 Task: Add Now C 1000 Caps to the cart.
Action: Mouse moved to (22, 69)
Screenshot: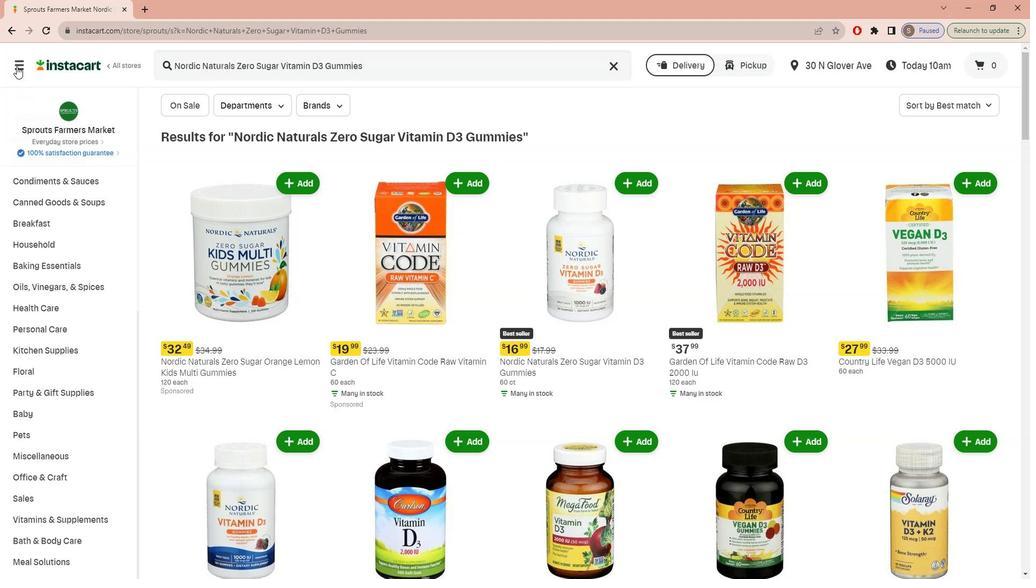 
Action: Mouse pressed left at (22, 69)
Screenshot: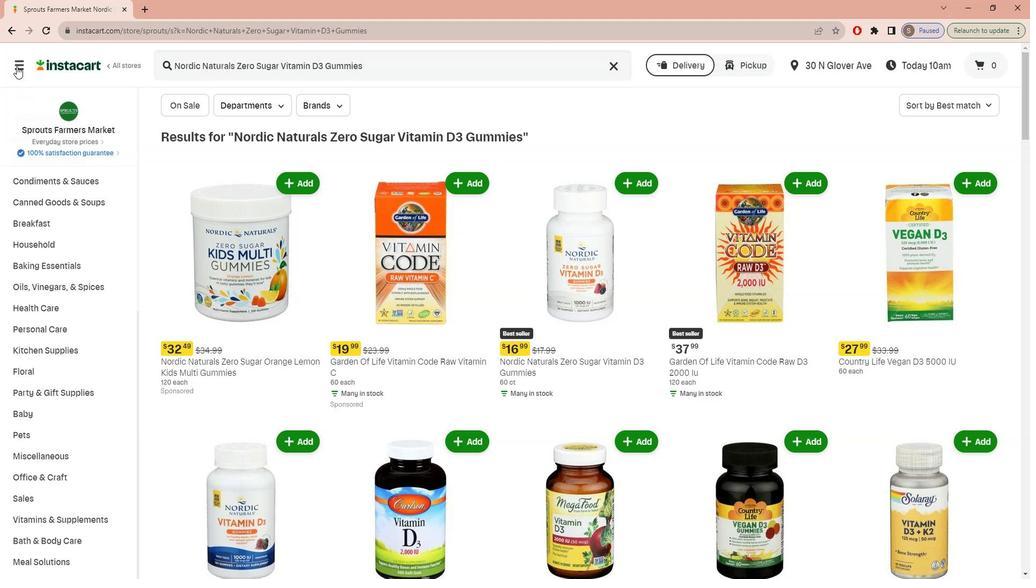 
Action: Mouse moved to (36, 144)
Screenshot: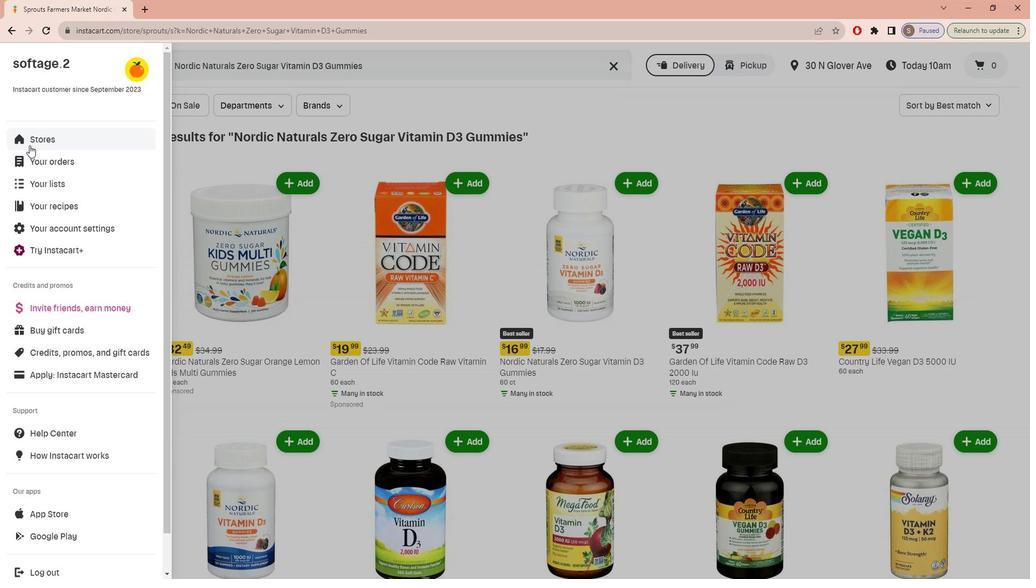 
Action: Mouse pressed left at (36, 144)
Screenshot: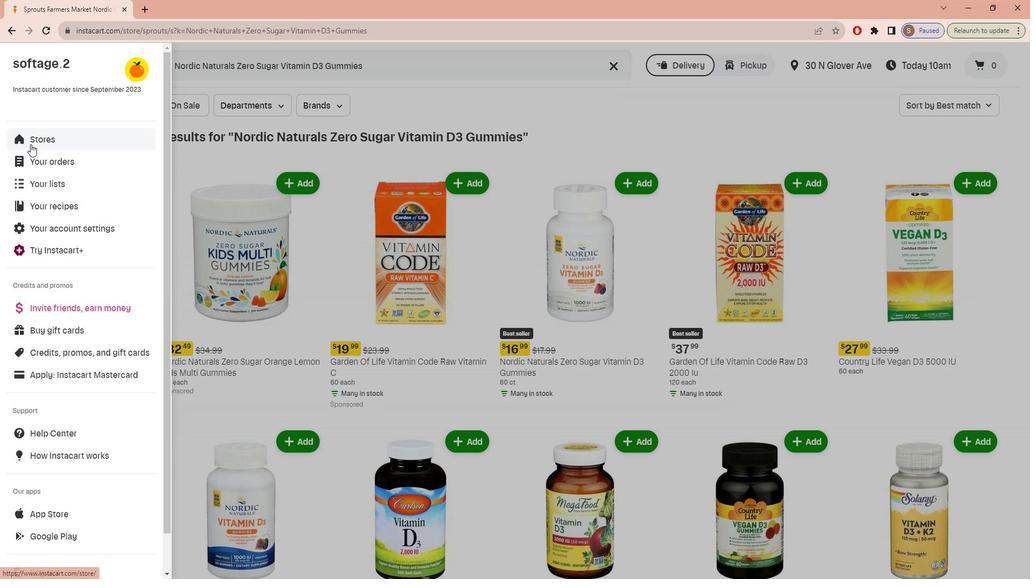 
Action: Mouse moved to (249, 112)
Screenshot: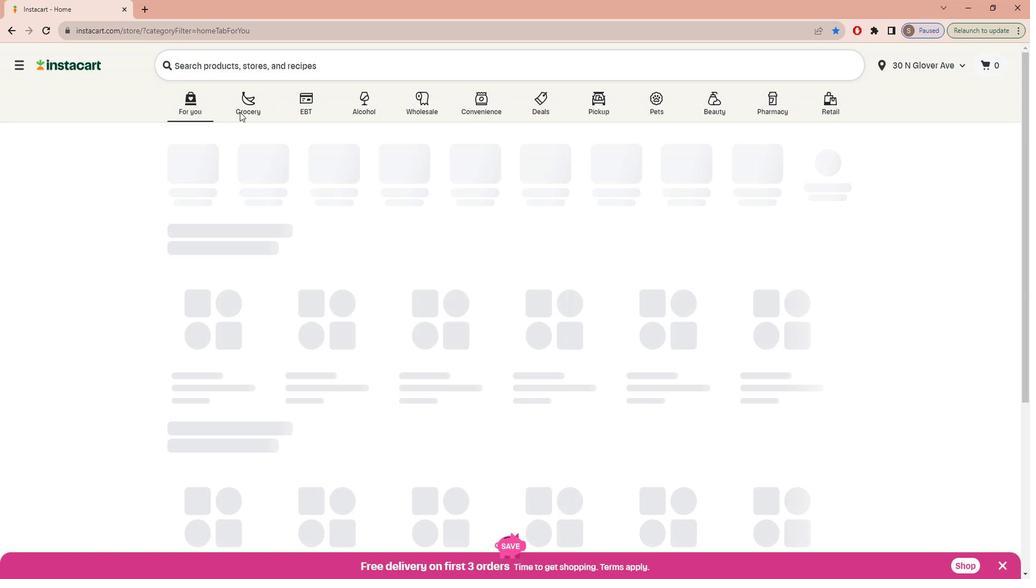 
Action: Mouse pressed left at (249, 112)
Screenshot: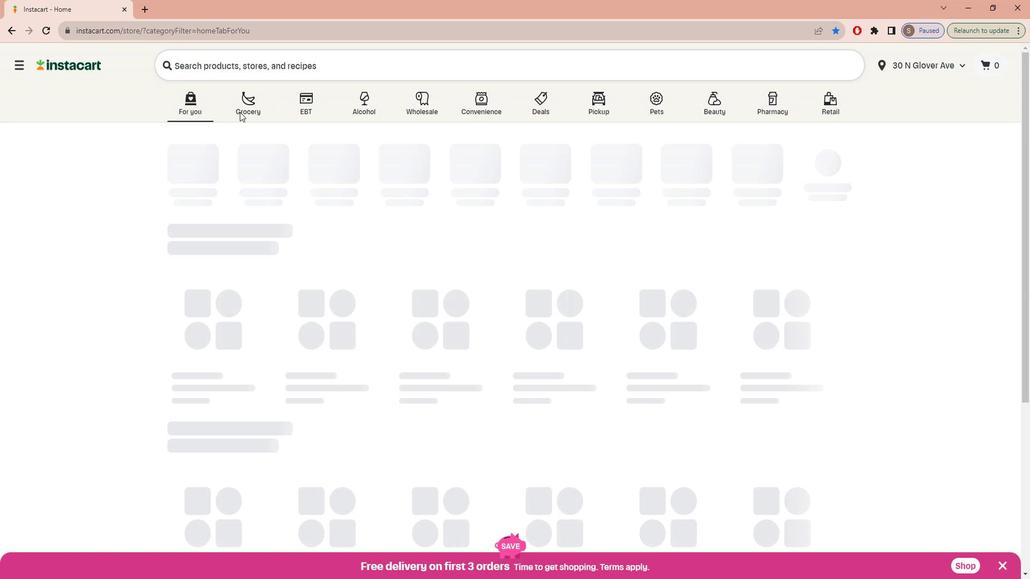 
Action: Mouse moved to (241, 300)
Screenshot: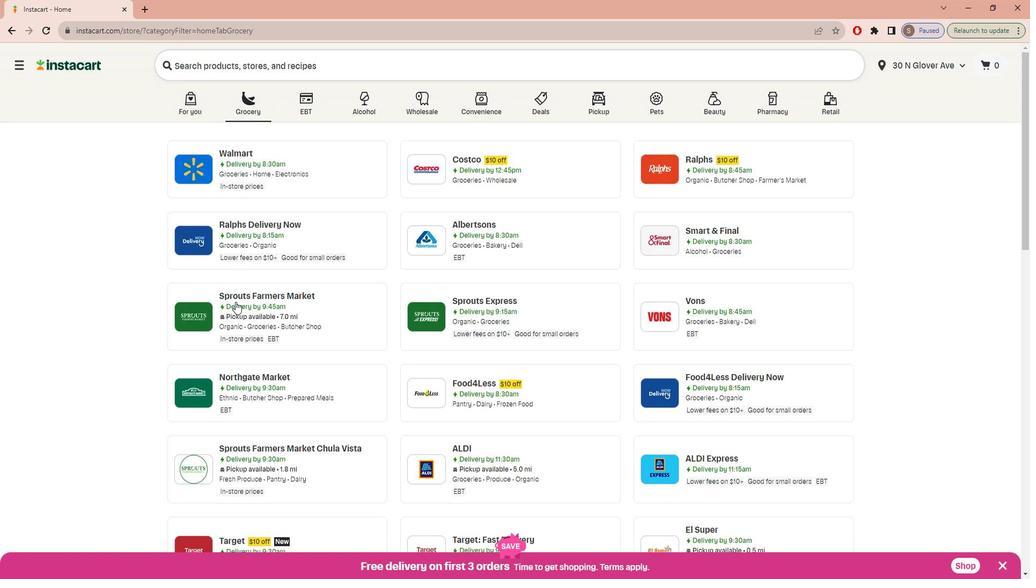 
Action: Mouse pressed left at (241, 300)
Screenshot: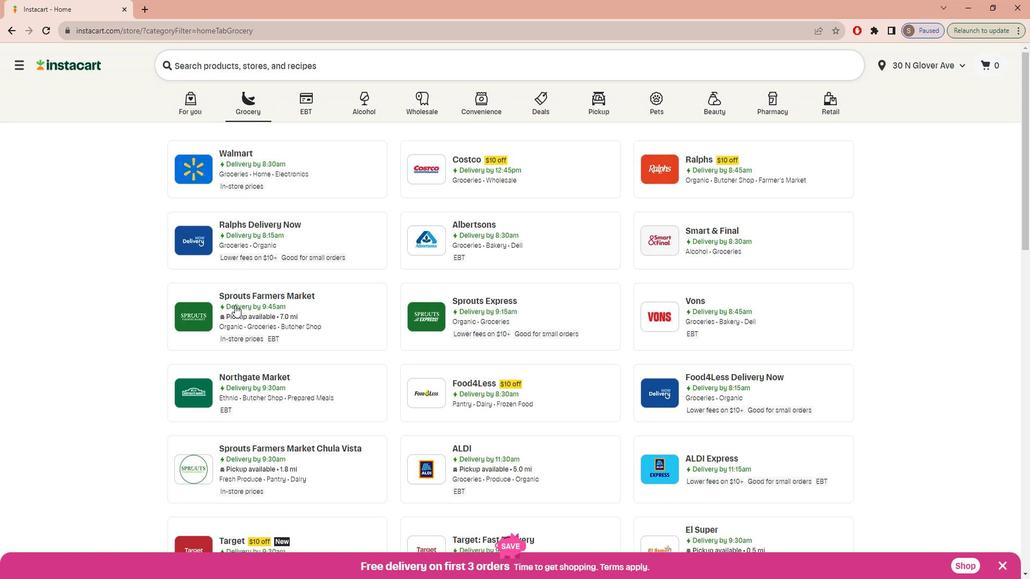 
Action: Mouse moved to (79, 448)
Screenshot: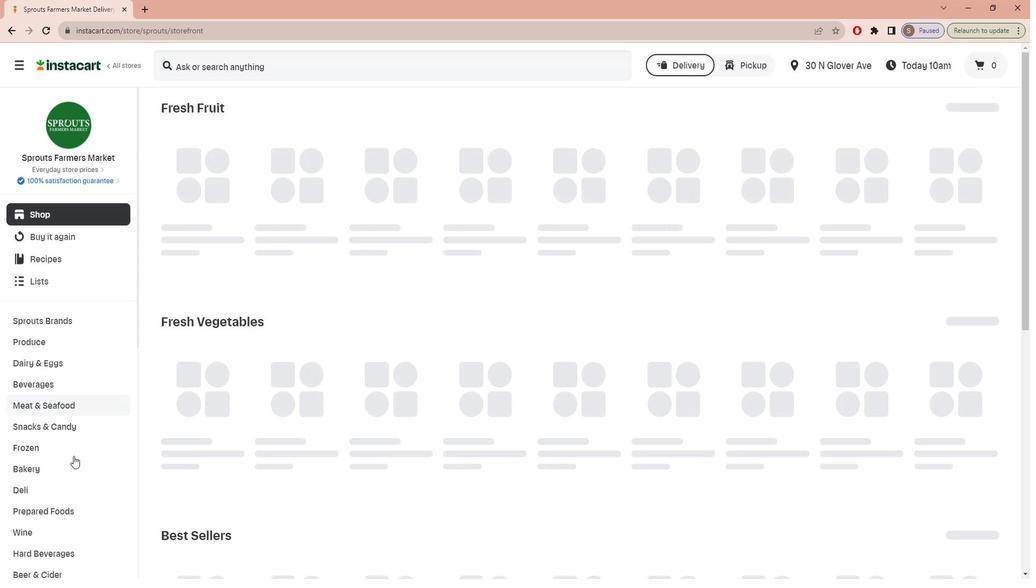 
Action: Mouse scrolled (79, 447) with delta (0, 0)
Screenshot: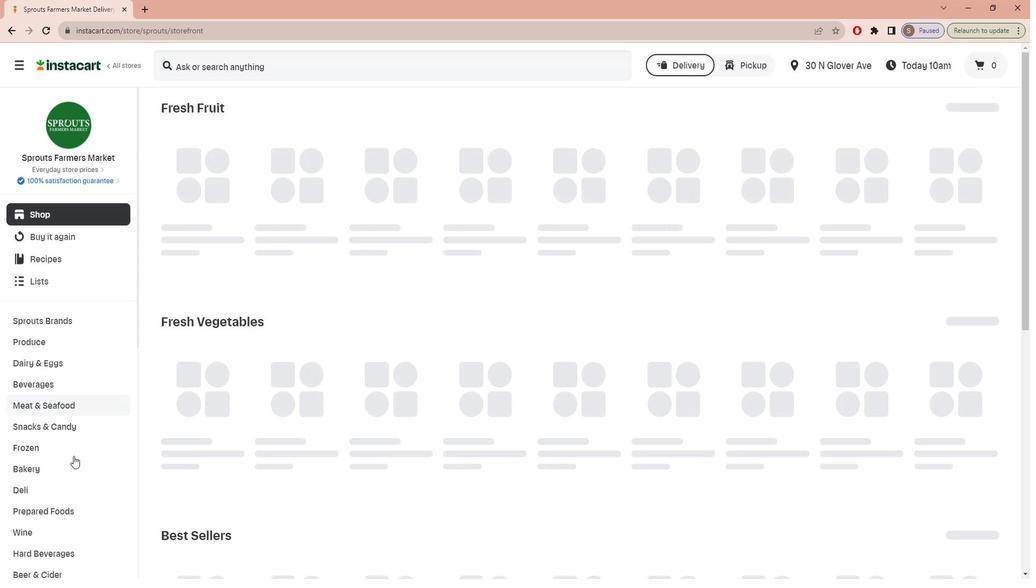 
Action: Mouse scrolled (79, 447) with delta (0, 0)
Screenshot: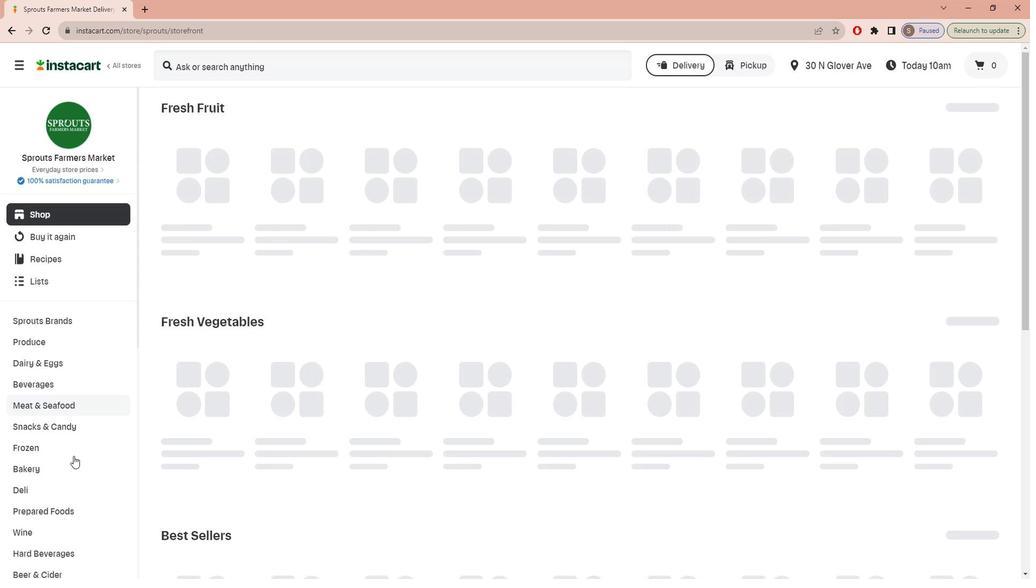 
Action: Mouse moved to (79, 448)
Screenshot: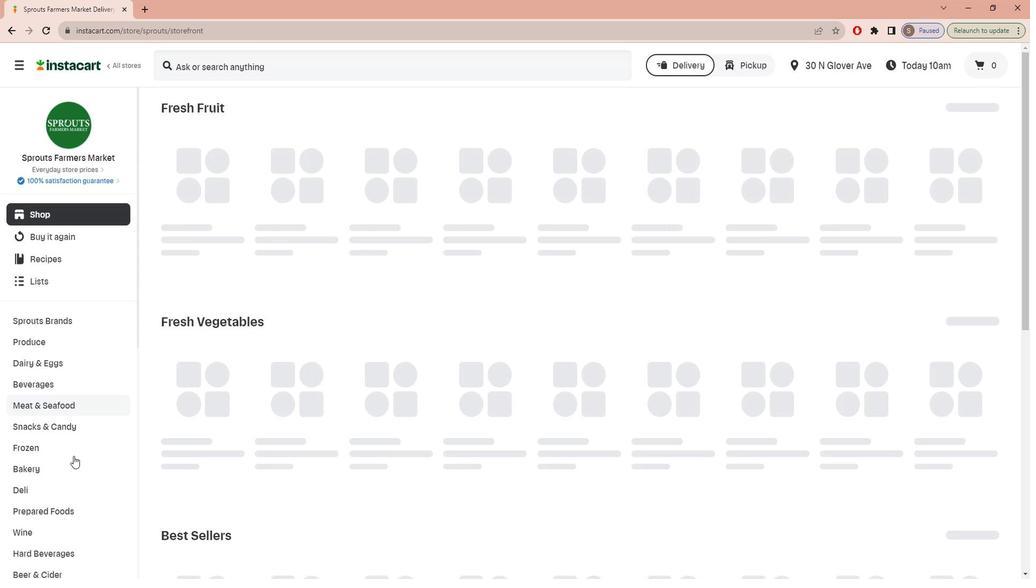 
Action: Mouse scrolled (79, 448) with delta (0, 0)
Screenshot: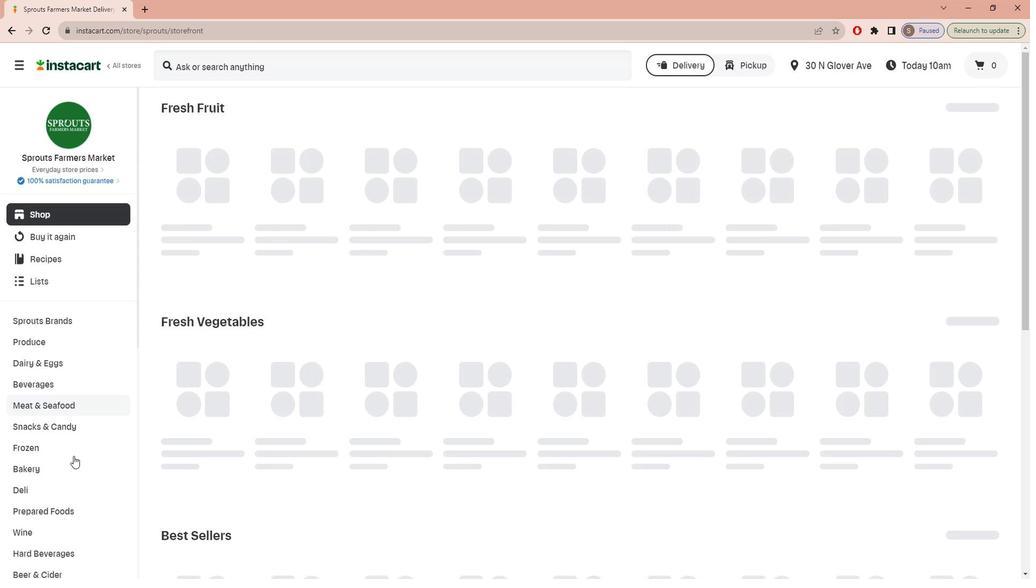 
Action: Mouse moved to (79, 449)
Screenshot: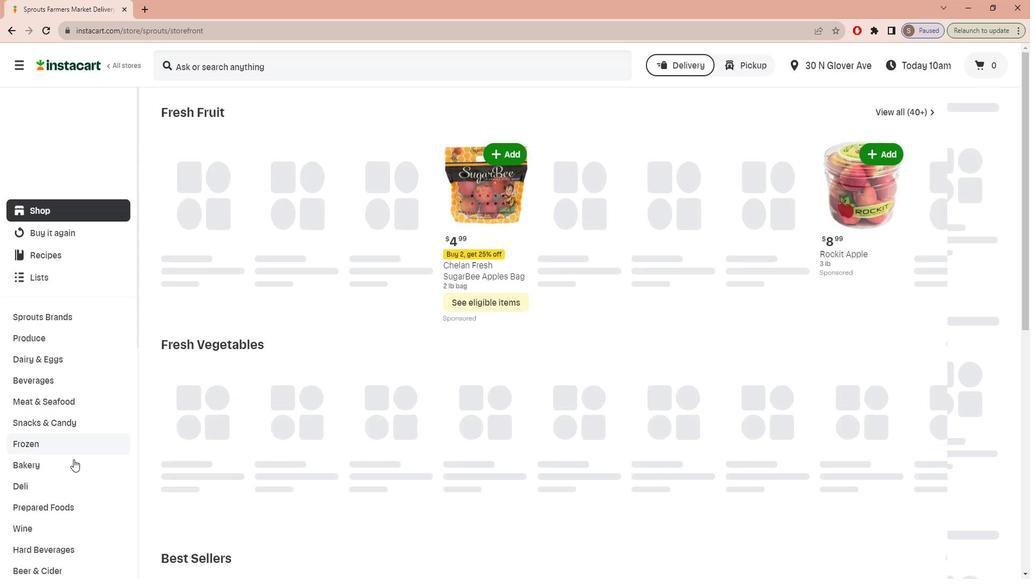
Action: Mouse scrolled (79, 449) with delta (0, 0)
Screenshot: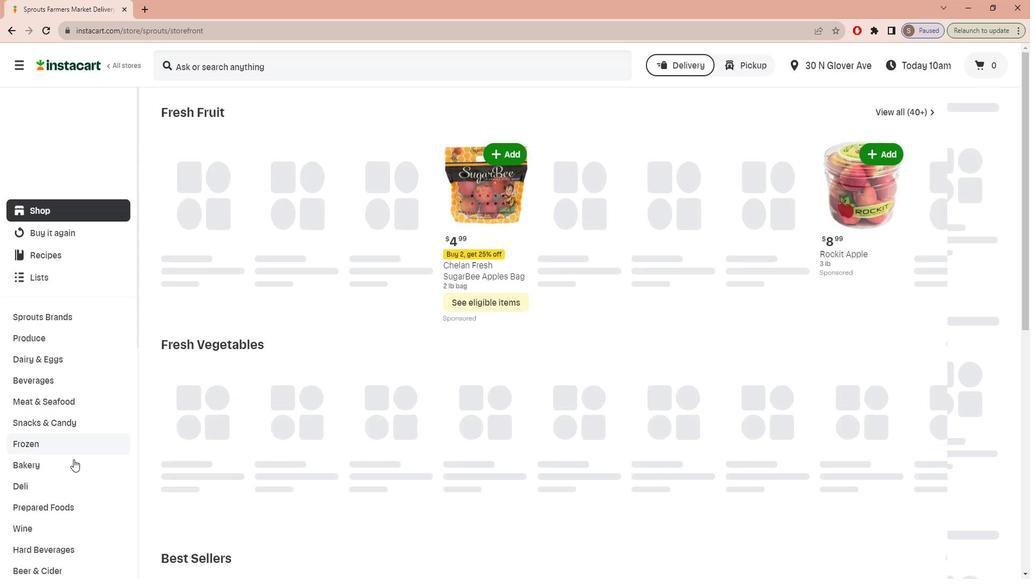 
Action: Mouse moved to (79, 450)
Screenshot: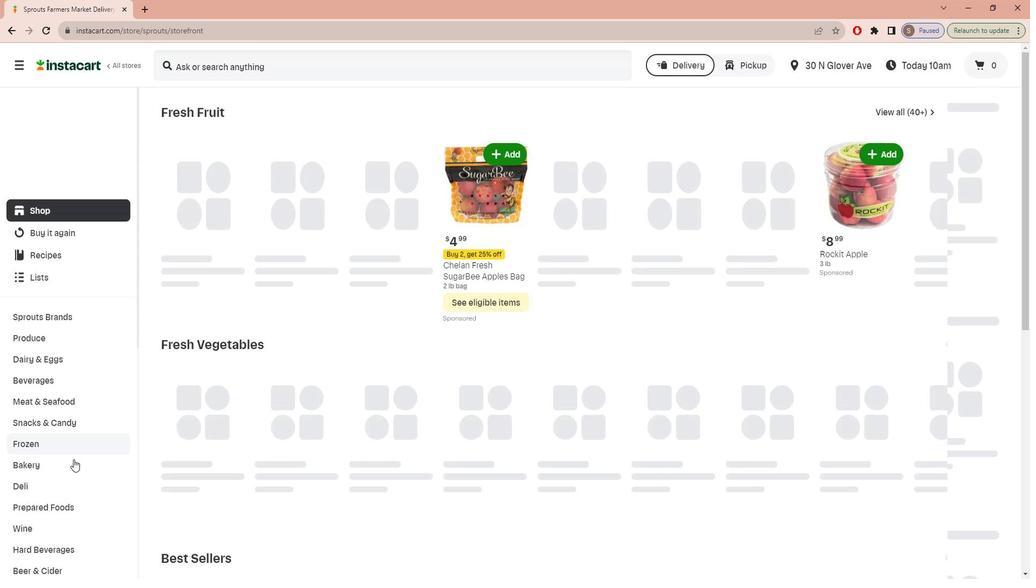
Action: Mouse scrolled (79, 450) with delta (0, 0)
Screenshot: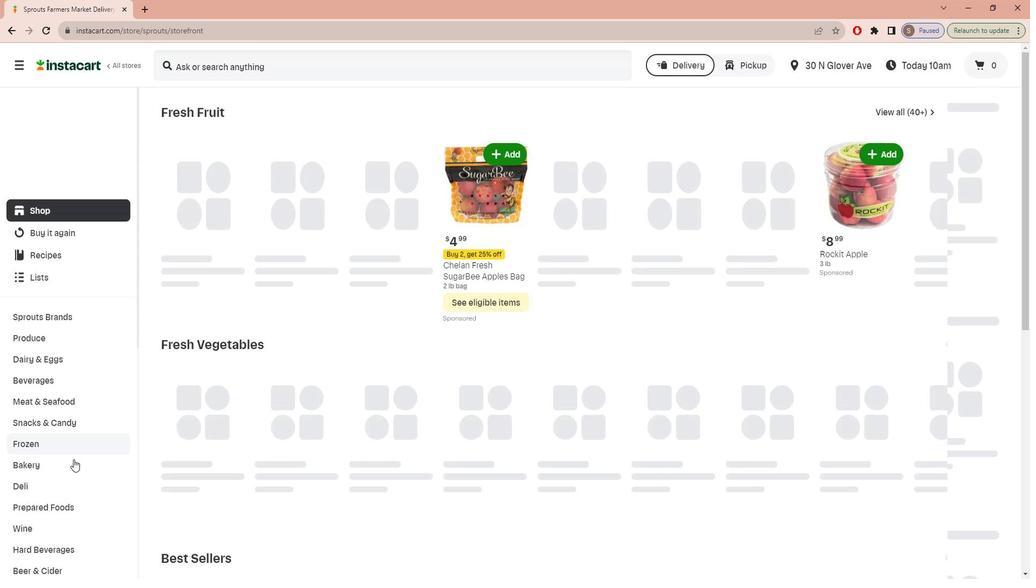 
Action: Mouse scrolled (79, 450) with delta (0, 0)
Screenshot: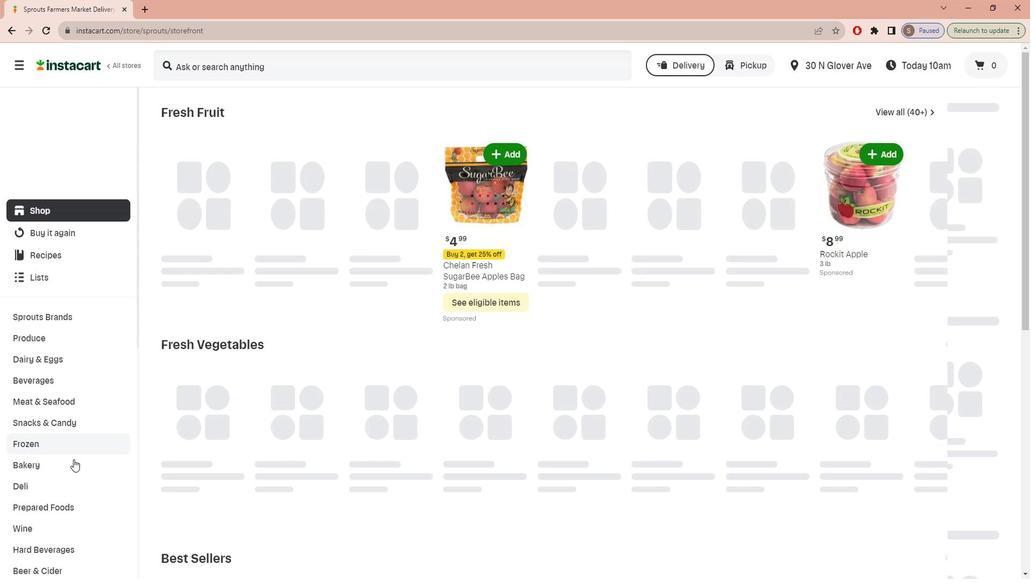 
Action: Mouse moved to (79, 451)
Screenshot: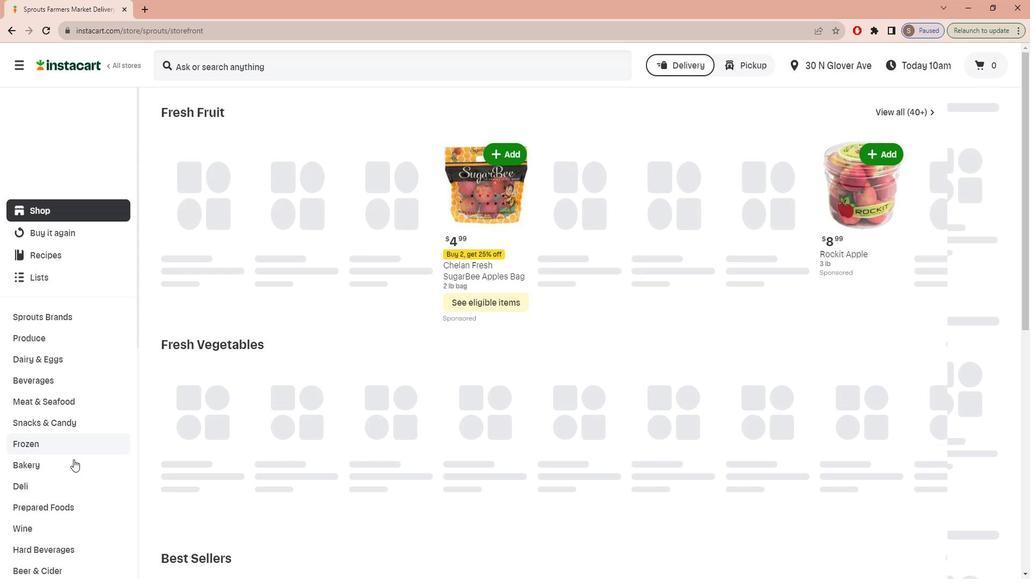 
Action: Mouse scrolled (79, 450) with delta (0, 0)
Screenshot: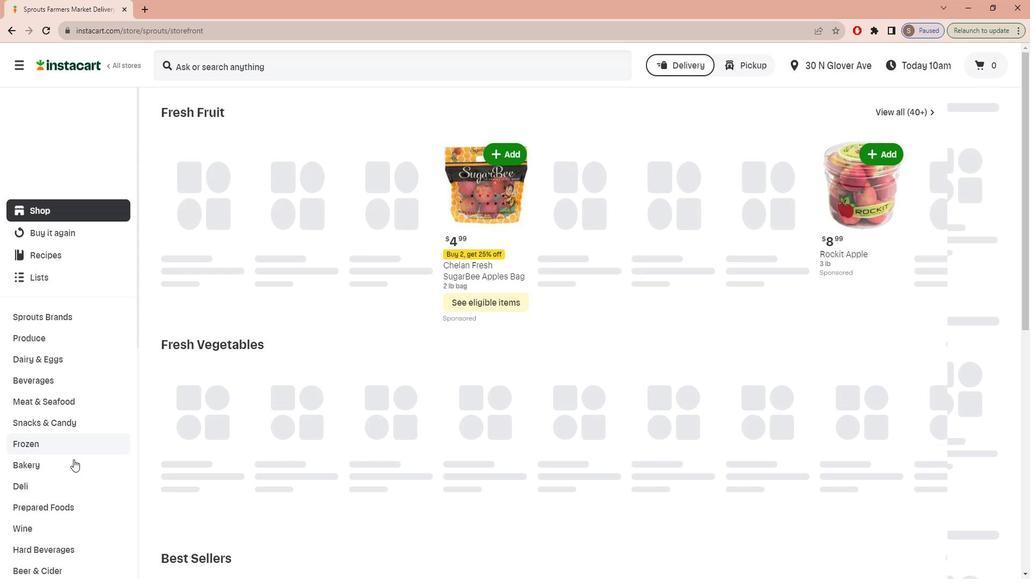 
Action: Mouse moved to (79, 452)
Screenshot: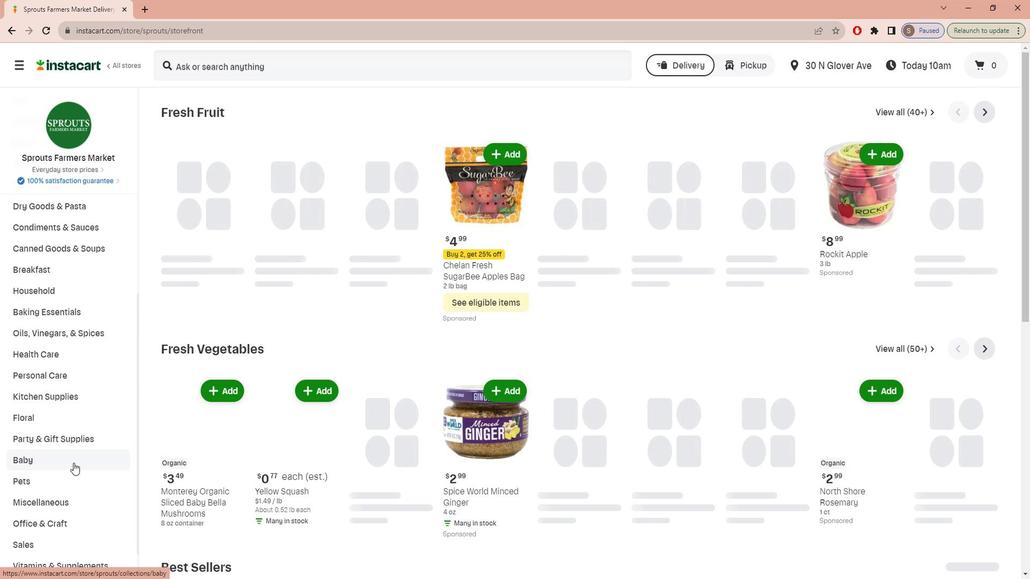 
Action: Mouse scrolled (79, 451) with delta (0, 0)
Screenshot: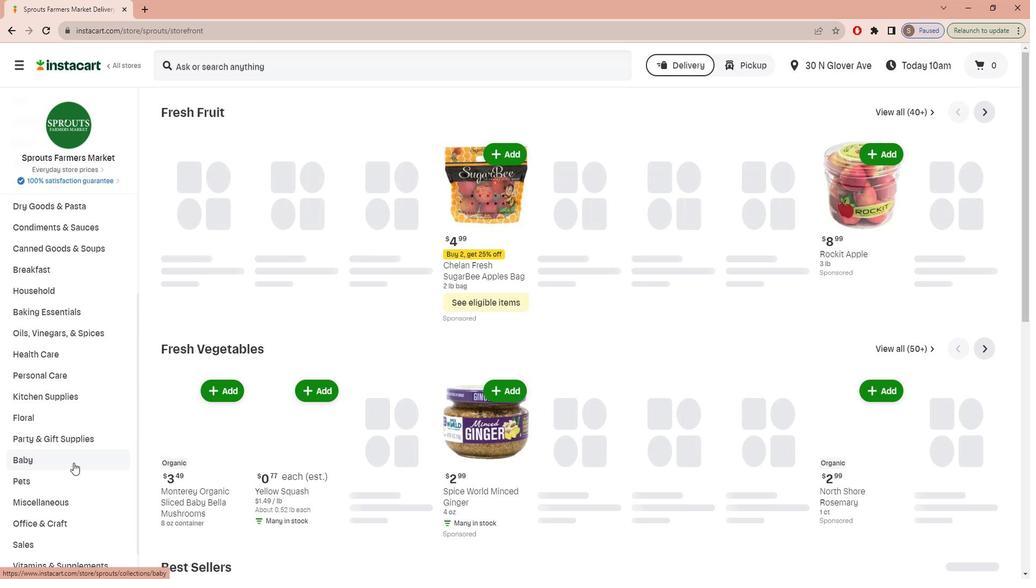 
Action: Mouse scrolled (79, 451) with delta (0, 0)
Screenshot: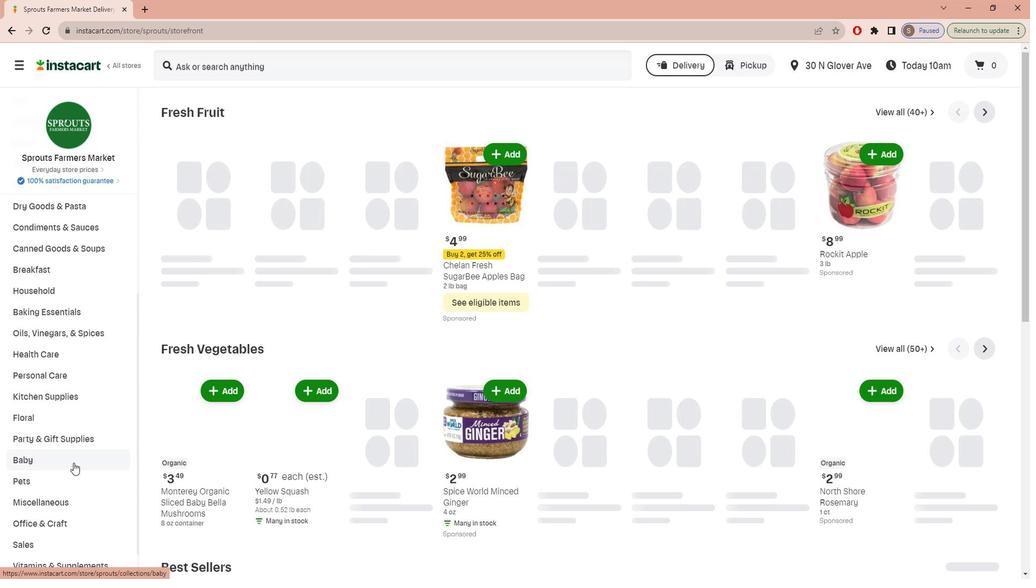 
Action: Mouse moved to (86, 501)
Screenshot: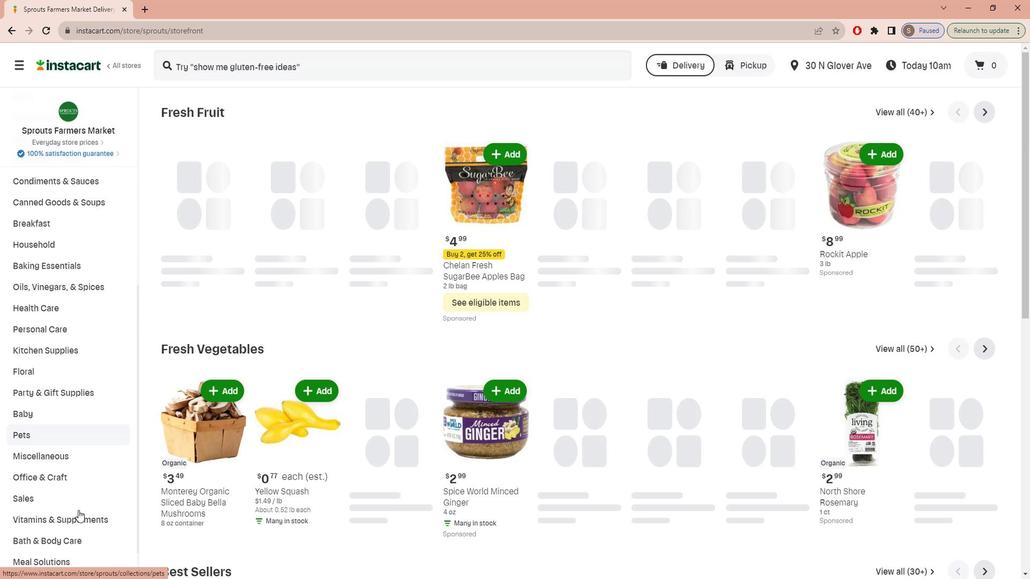 
Action: Mouse pressed left at (86, 501)
Screenshot: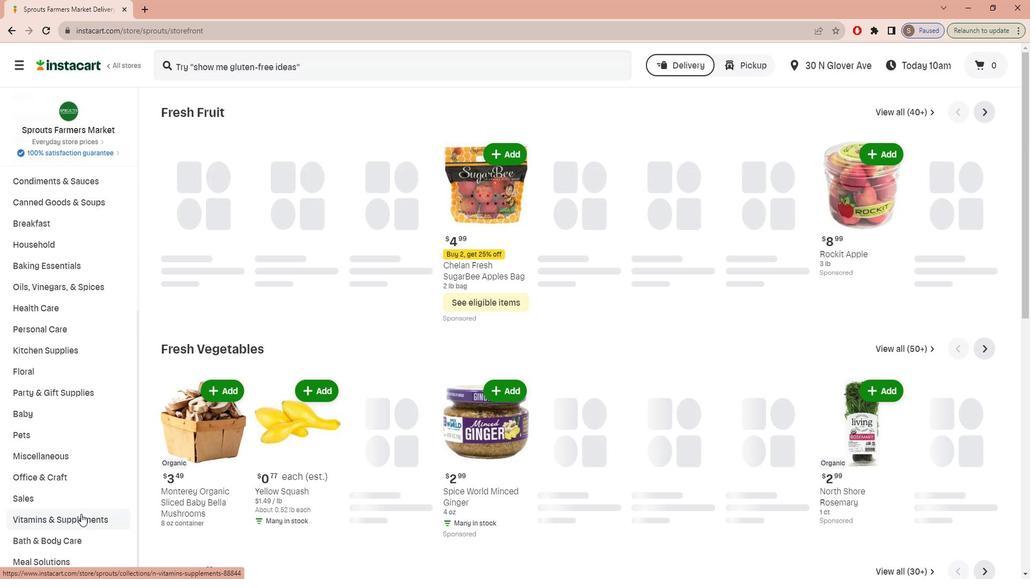 
Action: Mouse moved to (1007, 136)
Screenshot: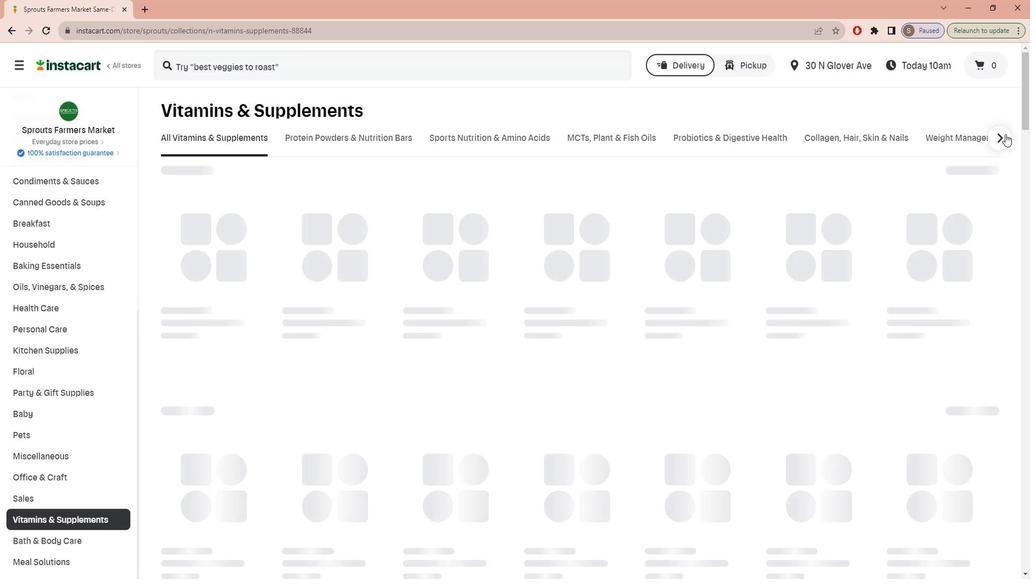 
Action: Mouse pressed left at (1007, 136)
Screenshot: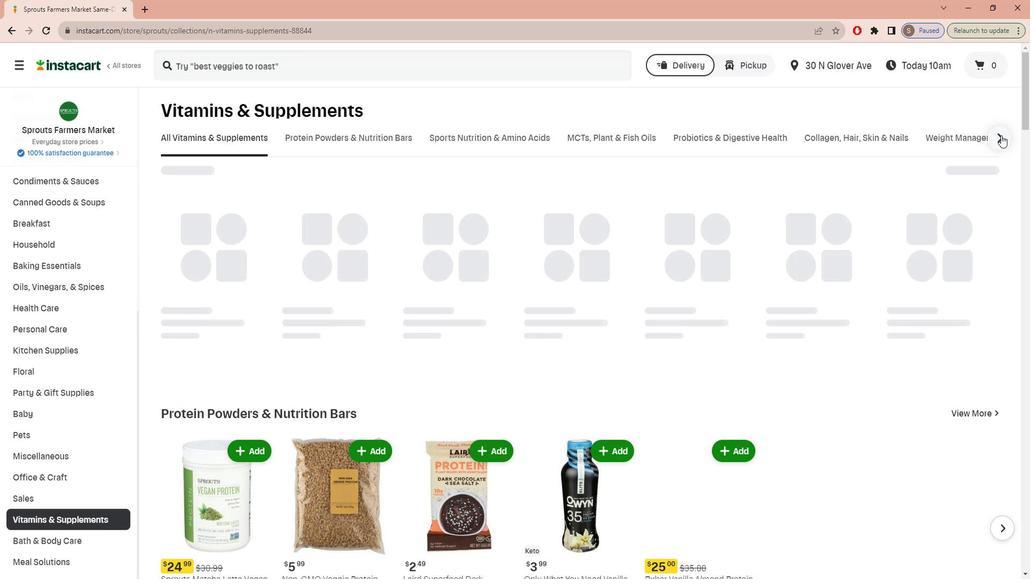 
Action: Mouse moved to (738, 140)
Screenshot: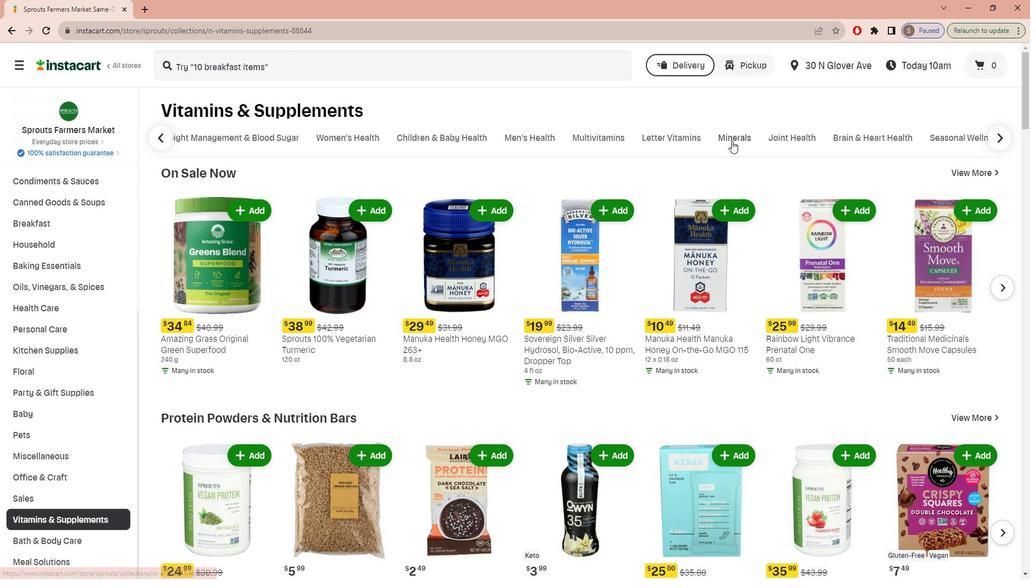 
Action: Mouse pressed left at (738, 140)
Screenshot: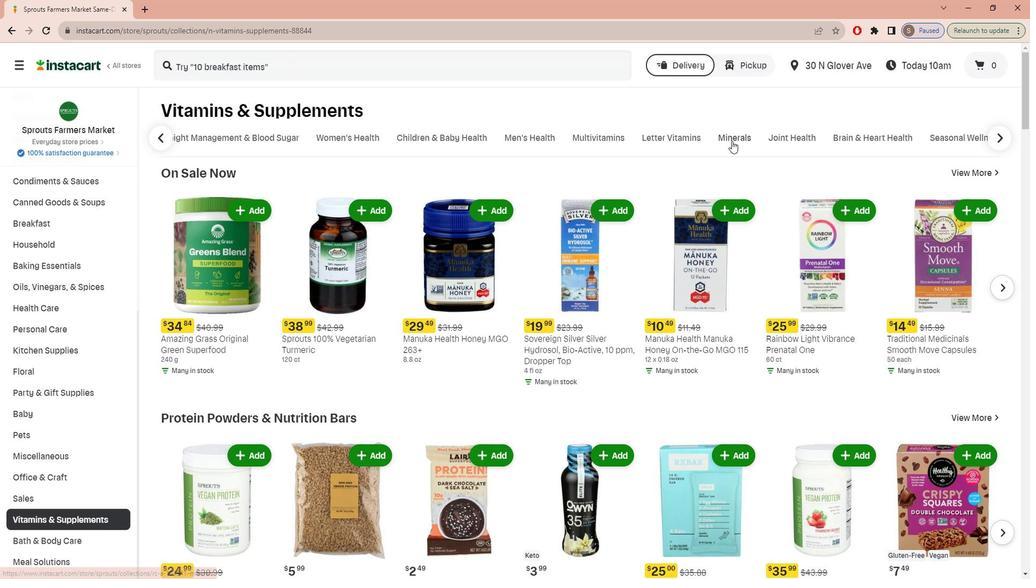 
Action: Mouse moved to (391, 77)
Screenshot: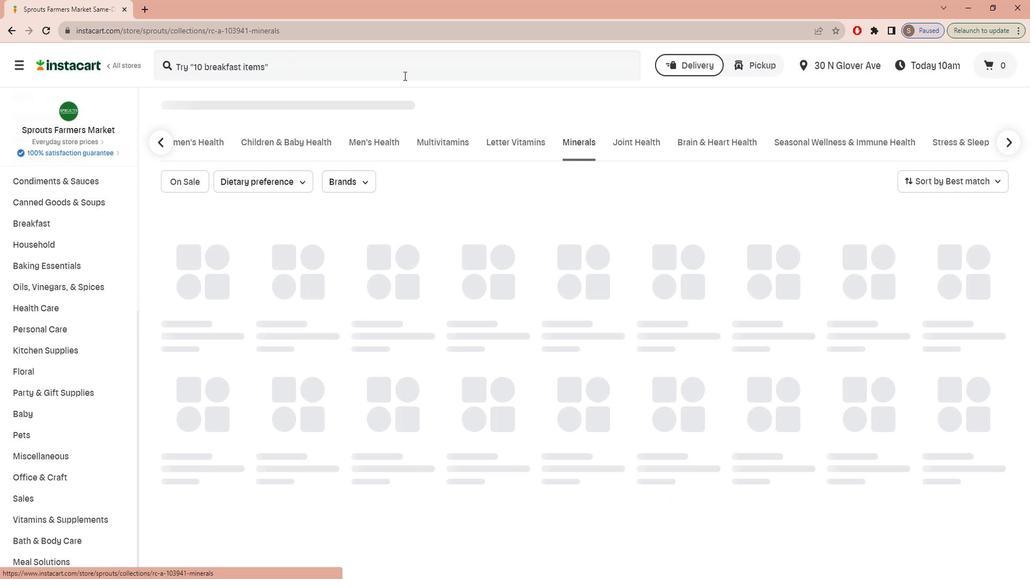 
Action: Mouse pressed left at (391, 77)
Screenshot: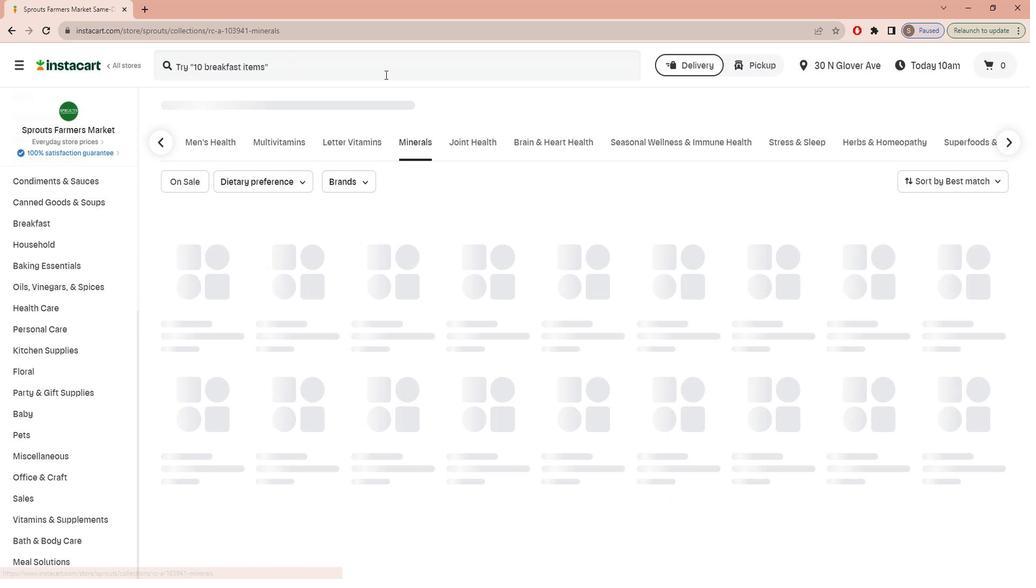 
Action: Mouse moved to (390, 77)
Screenshot: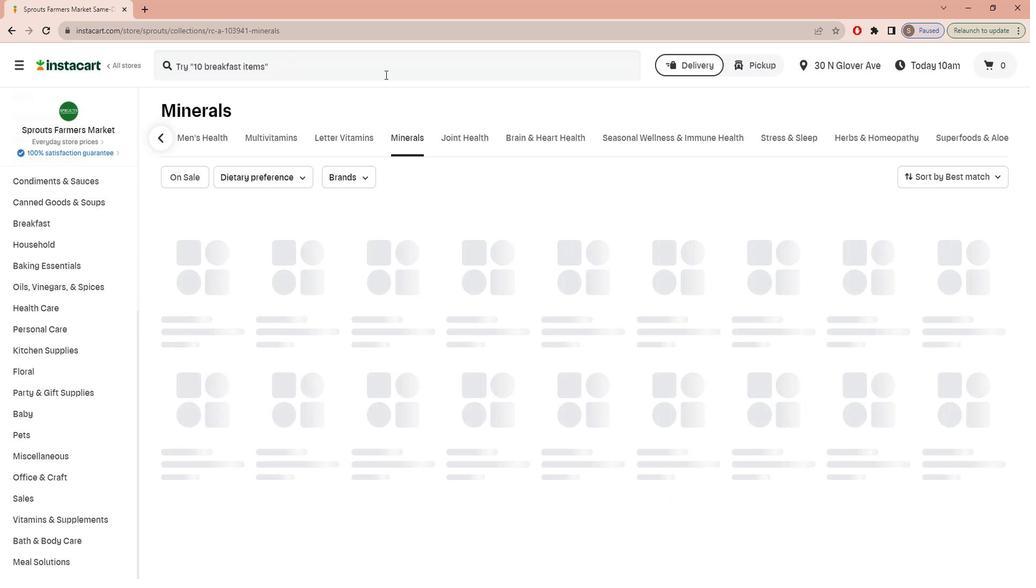 
Action: Key pressed n<Key.caps_lock>OW<Key.space><Key.caps_lock>c<Key.space>1000<Key.space>c<Key.caps_lock>APS<Key.enter>
Screenshot: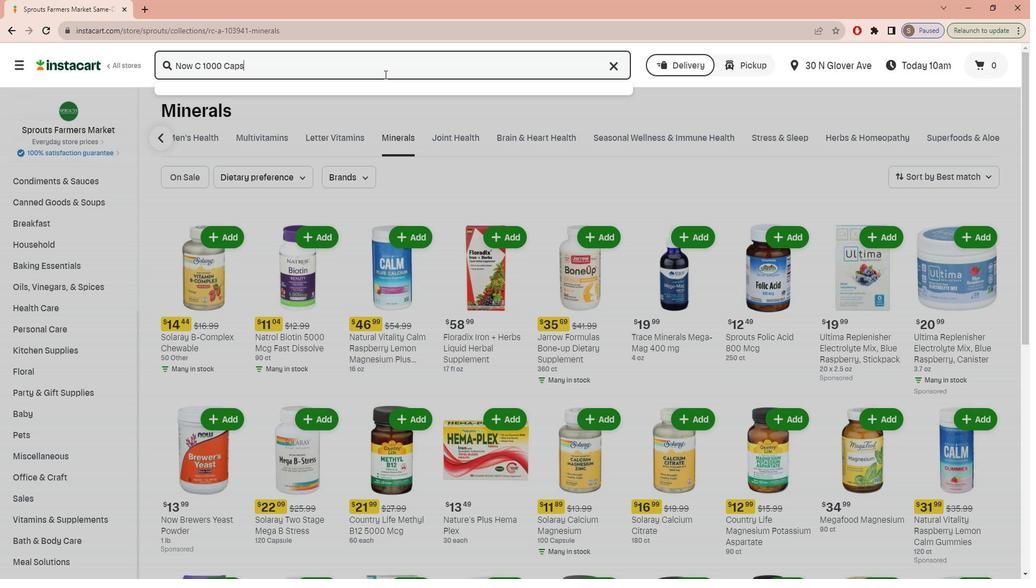 
Action: Mouse moved to (643, 181)
Screenshot: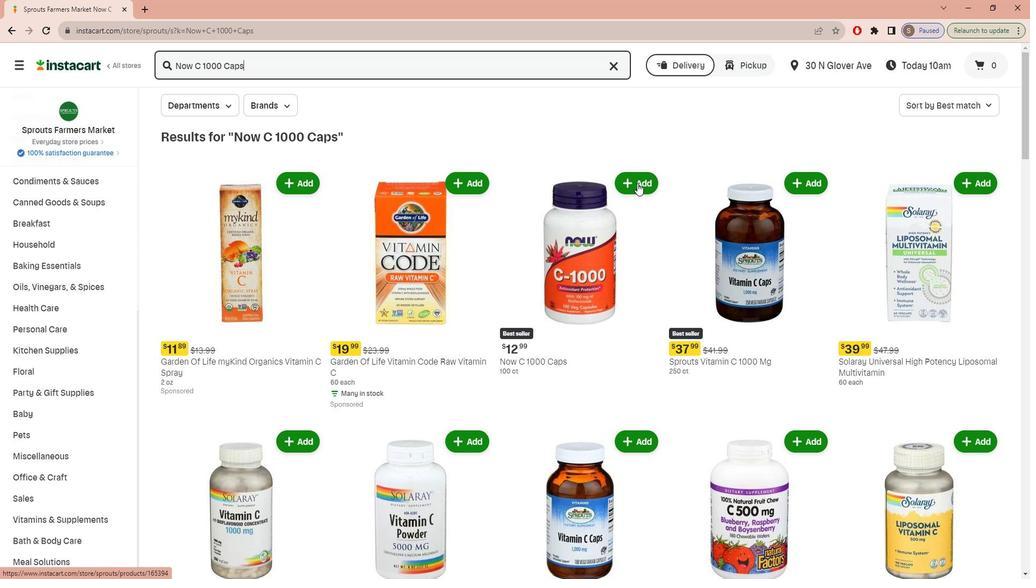 
Action: Mouse pressed left at (643, 181)
Screenshot: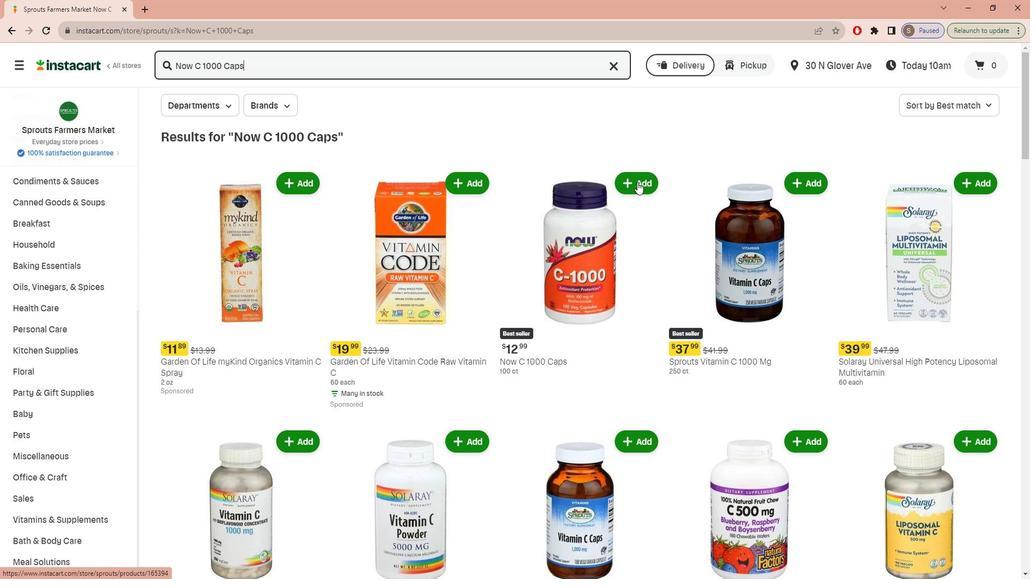 
Action: Mouse moved to (648, 271)
Screenshot: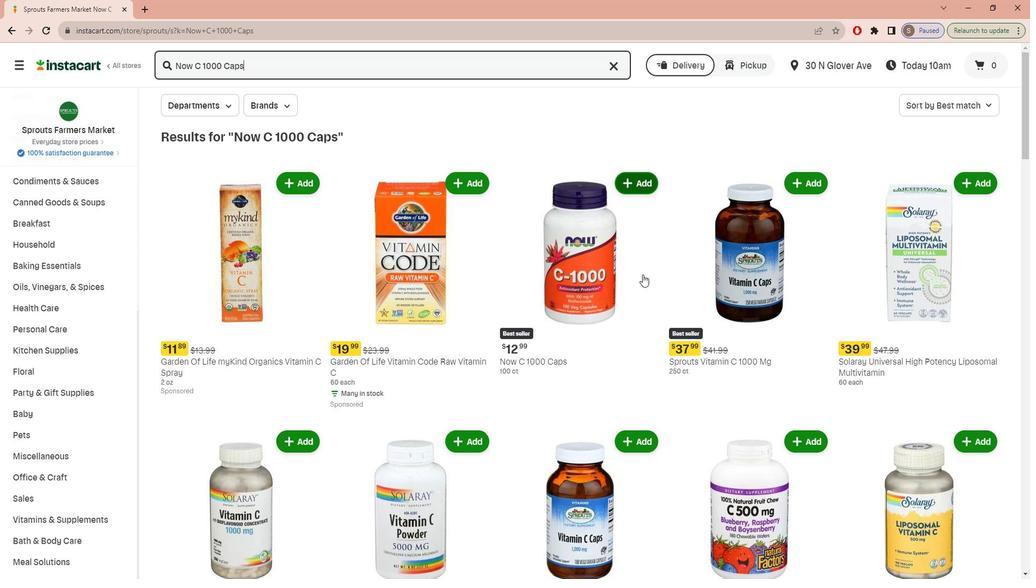 
